 Task: Create a due date automation trigger when advanced on, on the monday before a card is due add dates with a due date at 11:00 AM.
Action: Mouse moved to (788, 323)
Screenshot: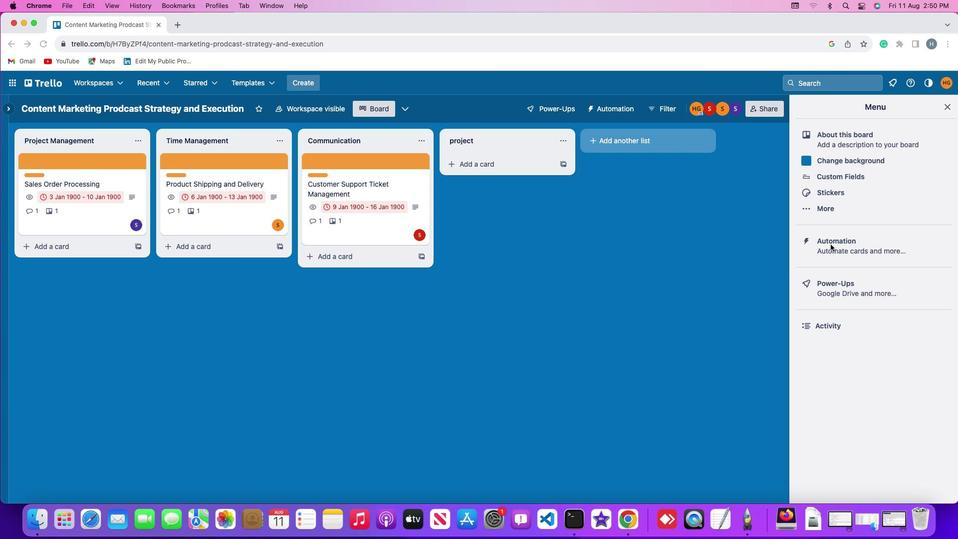 
Action: Mouse pressed left at (788, 323)
Screenshot: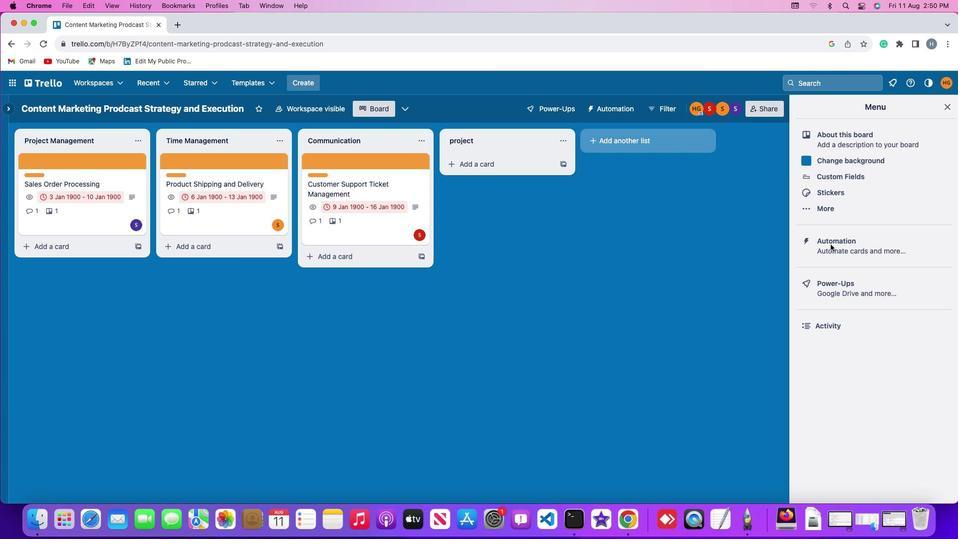 
Action: Mouse pressed left at (788, 323)
Screenshot: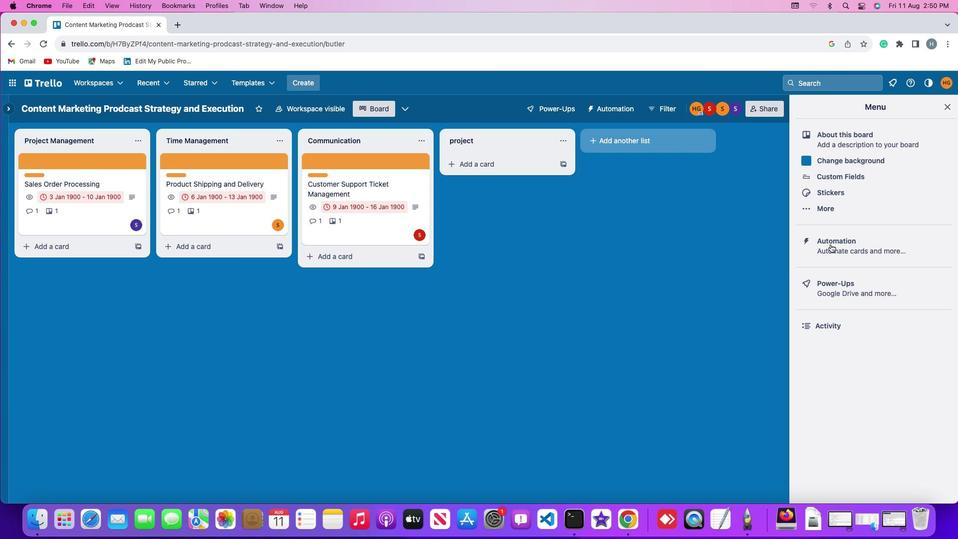 
Action: Mouse moved to (83, 319)
Screenshot: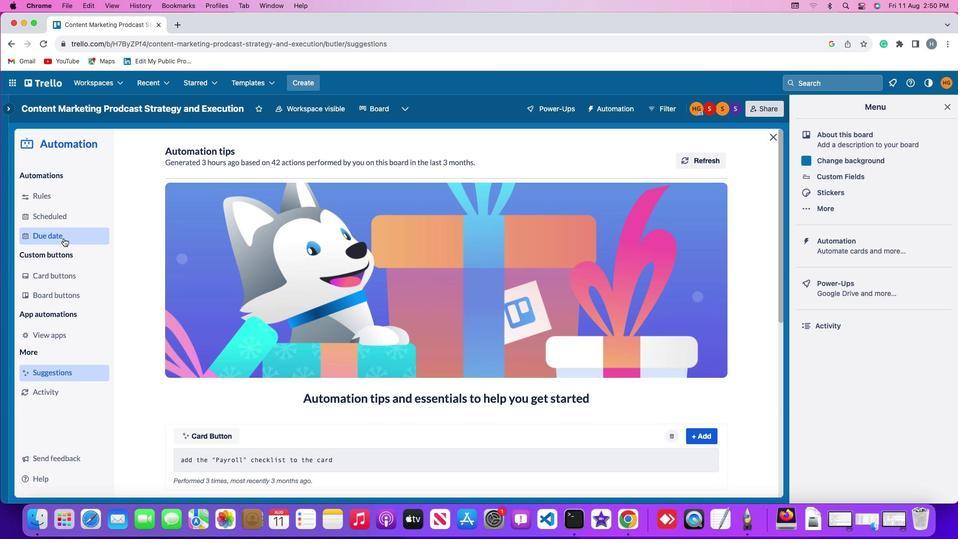 
Action: Mouse pressed left at (83, 319)
Screenshot: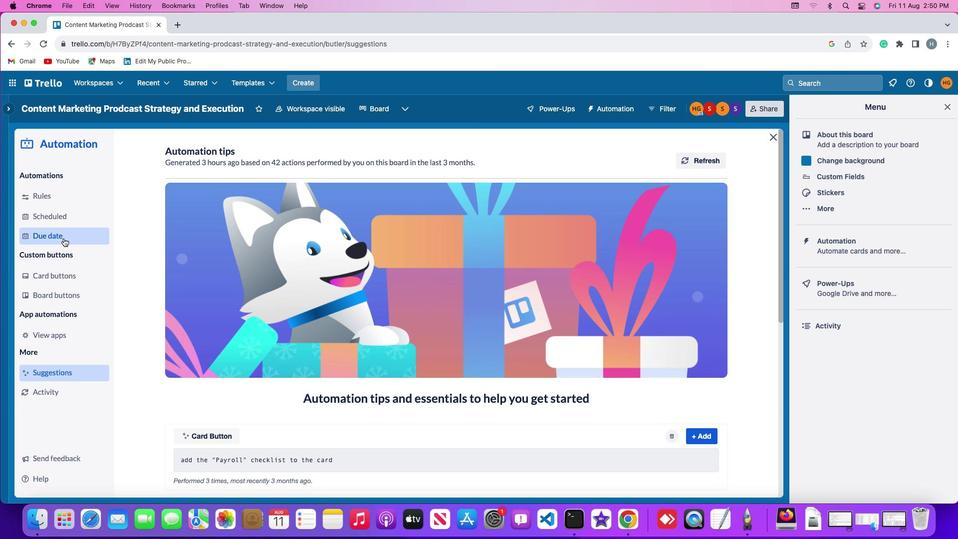 
Action: Mouse moved to (643, 274)
Screenshot: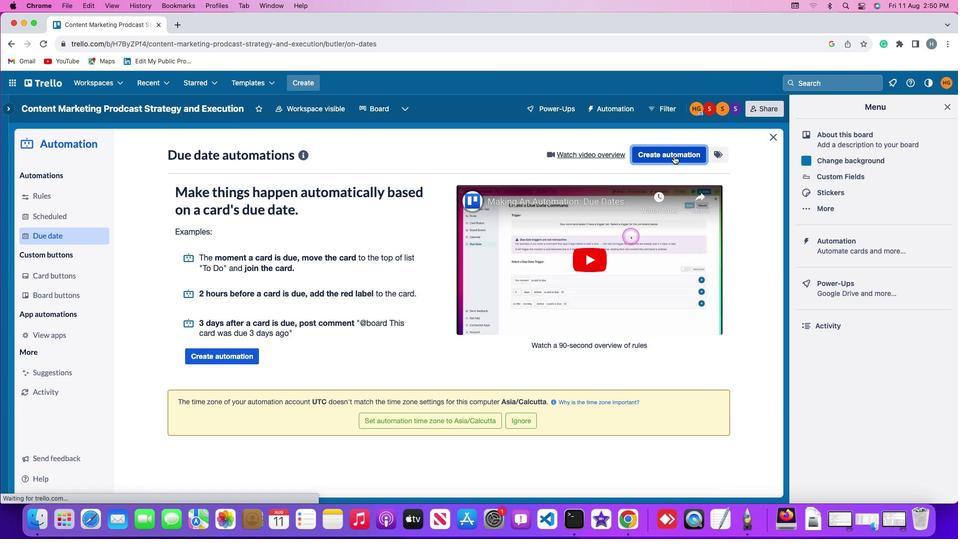 
Action: Mouse pressed left at (643, 274)
Screenshot: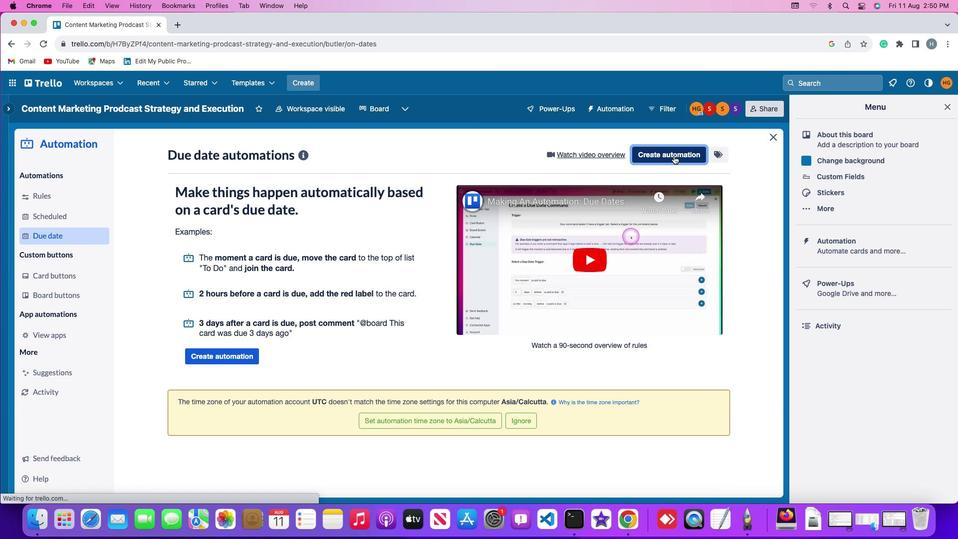 
Action: Mouse moved to (207, 326)
Screenshot: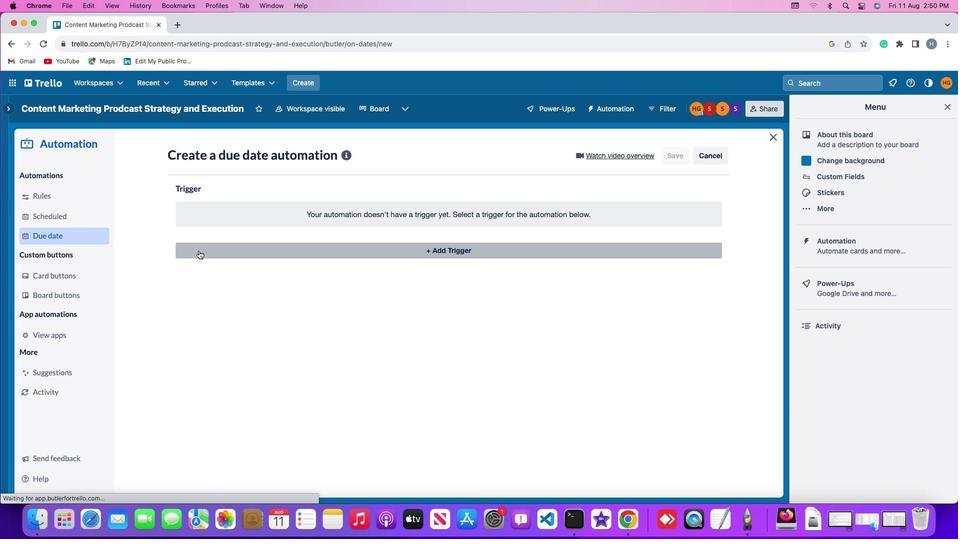 
Action: Mouse pressed left at (207, 326)
Screenshot: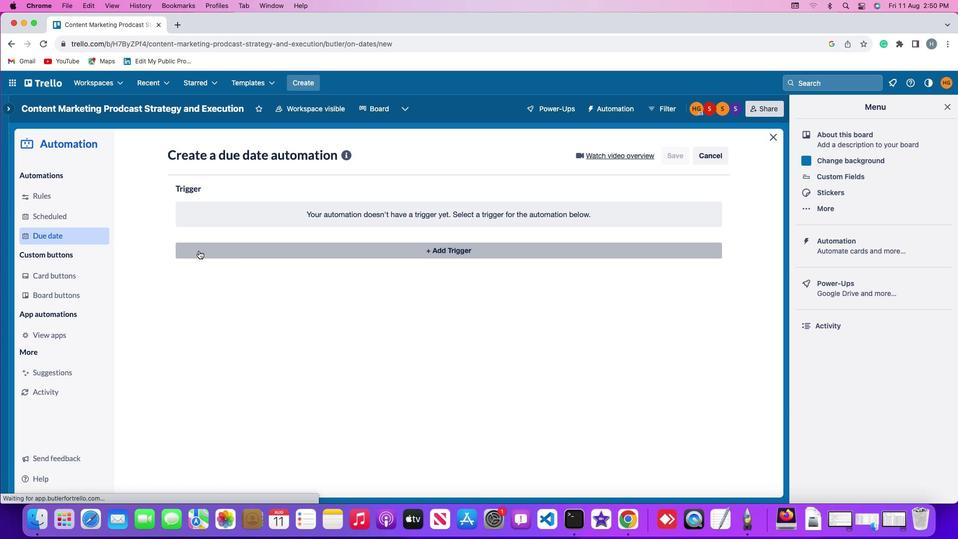 
Action: Mouse moved to (226, 427)
Screenshot: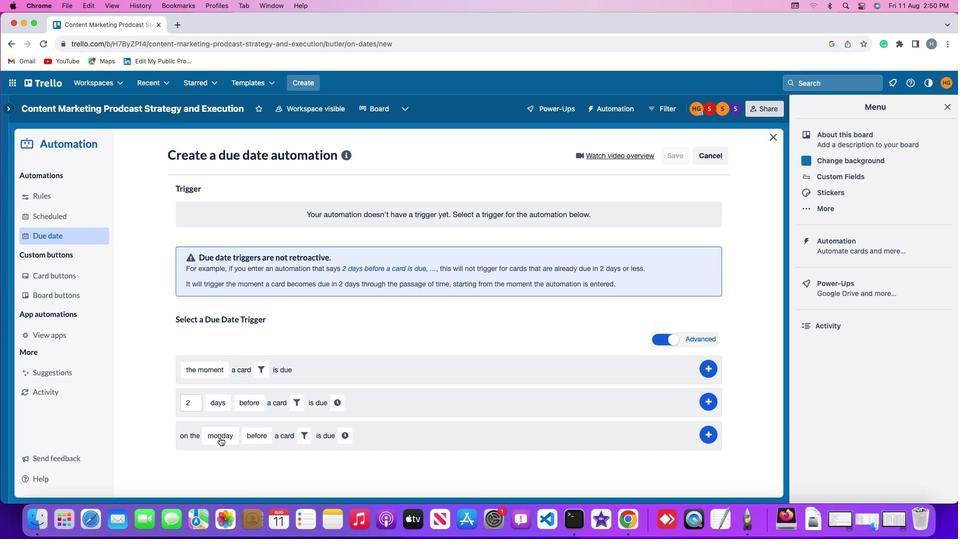 
Action: Mouse pressed left at (226, 427)
Screenshot: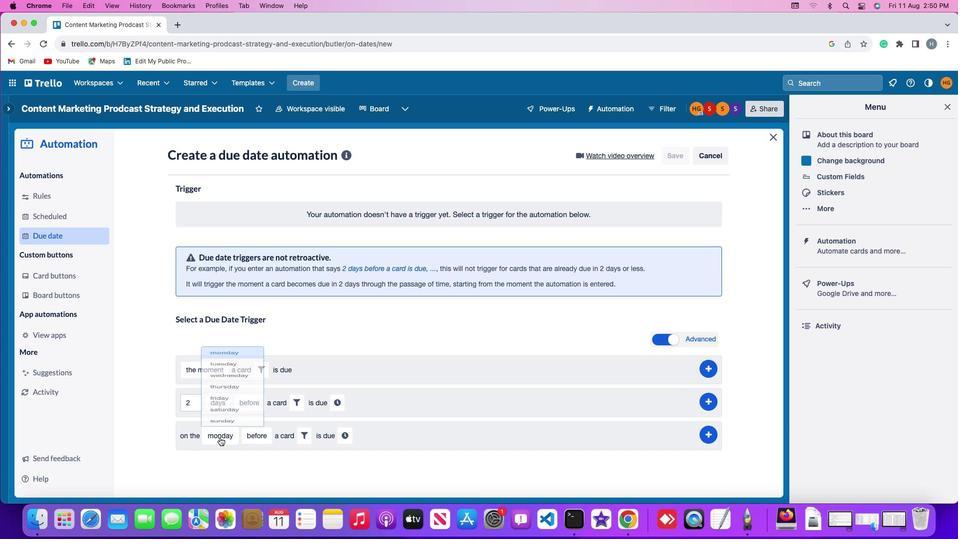 
Action: Mouse moved to (241, 351)
Screenshot: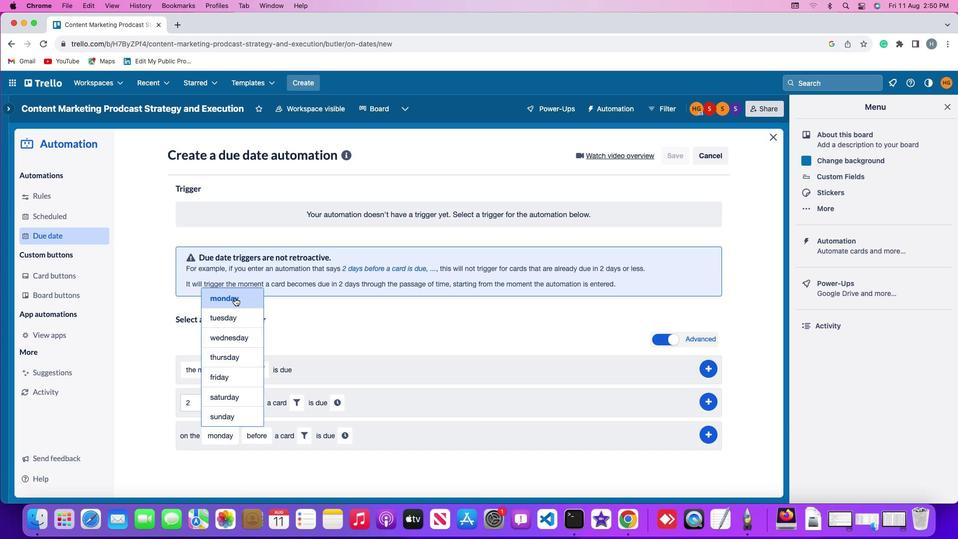 
Action: Mouse pressed left at (241, 351)
Screenshot: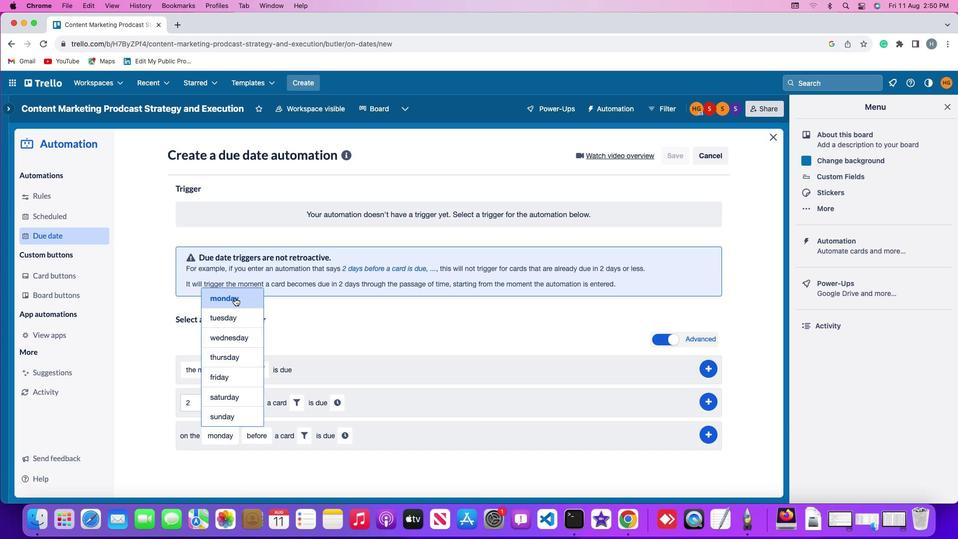 
Action: Mouse moved to (259, 427)
Screenshot: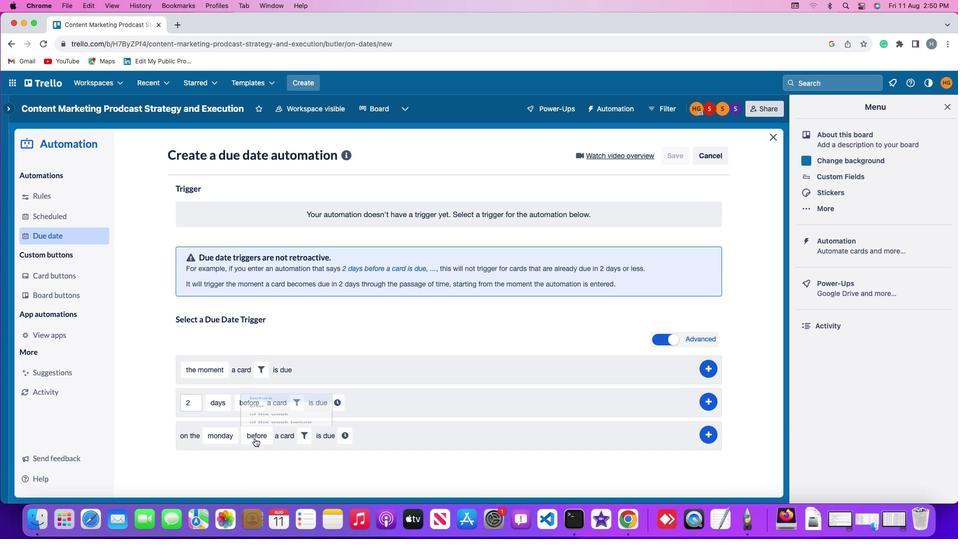 
Action: Mouse pressed left at (259, 427)
Screenshot: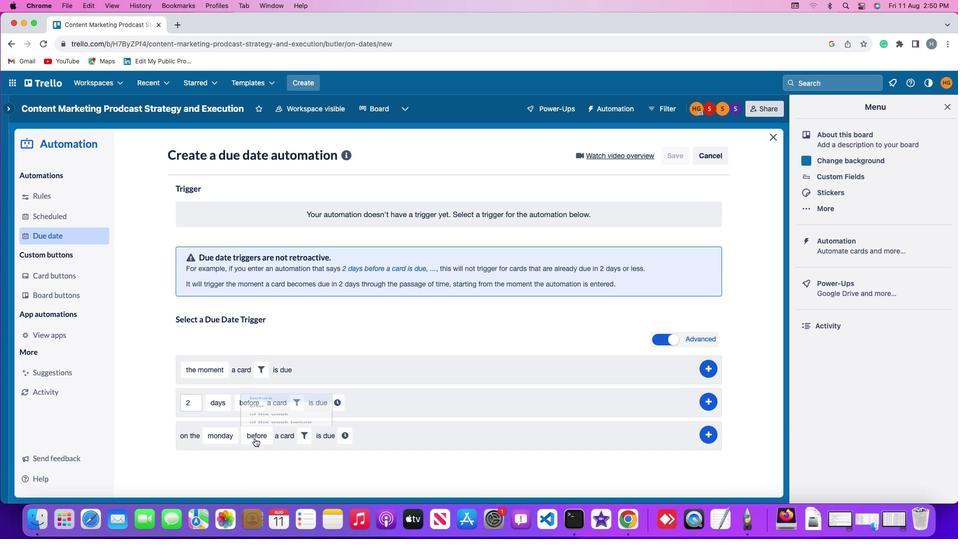 
Action: Mouse moved to (271, 381)
Screenshot: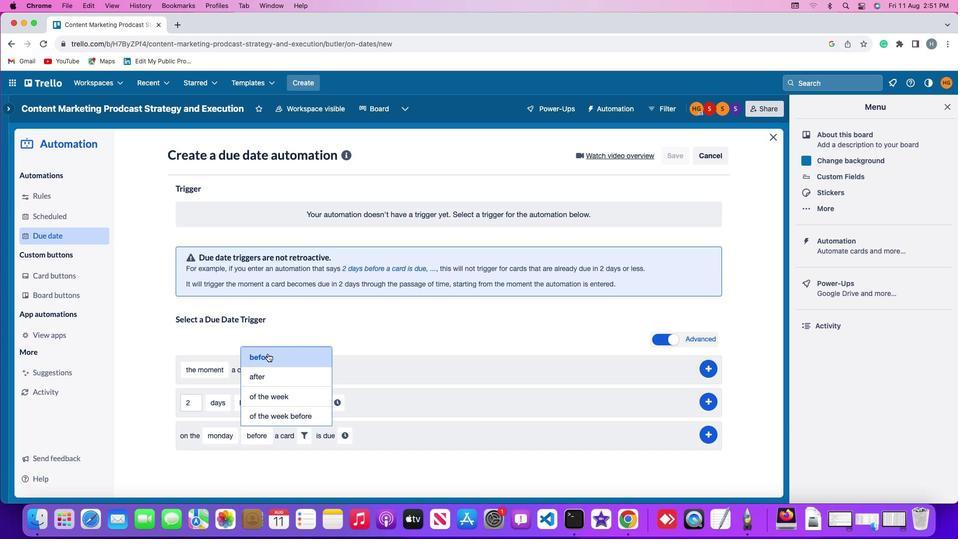 
Action: Mouse pressed left at (271, 381)
Screenshot: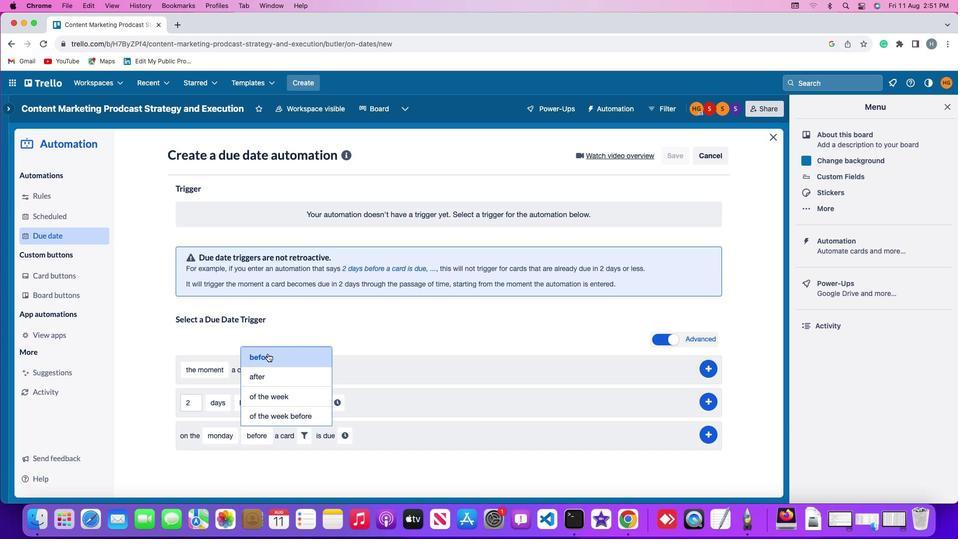 
Action: Mouse moved to (303, 427)
Screenshot: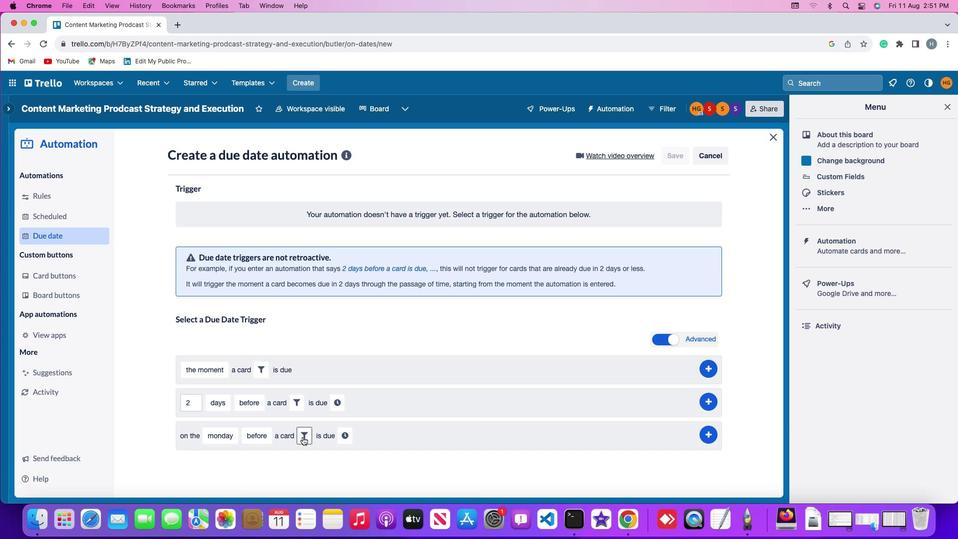 
Action: Mouse pressed left at (303, 427)
Screenshot: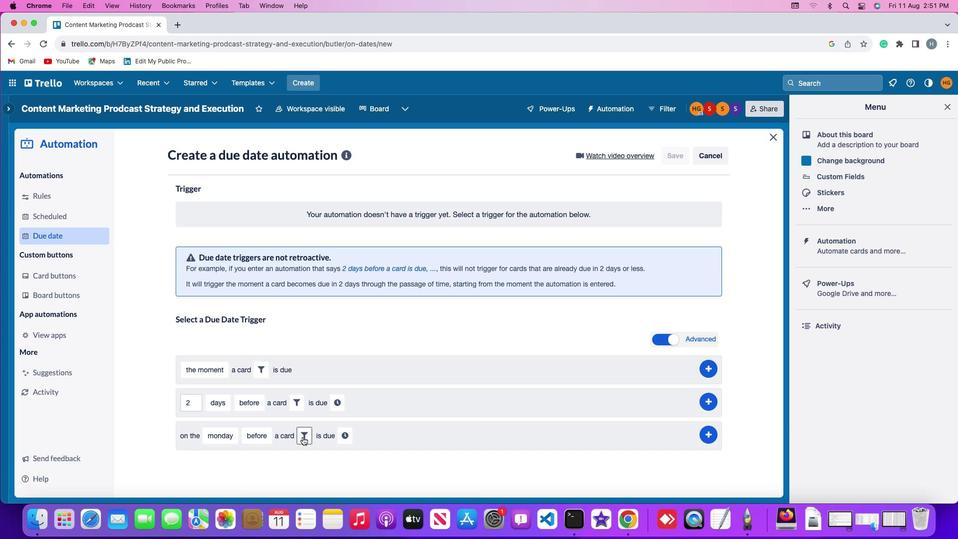 
Action: Mouse moved to (282, 437)
Screenshot: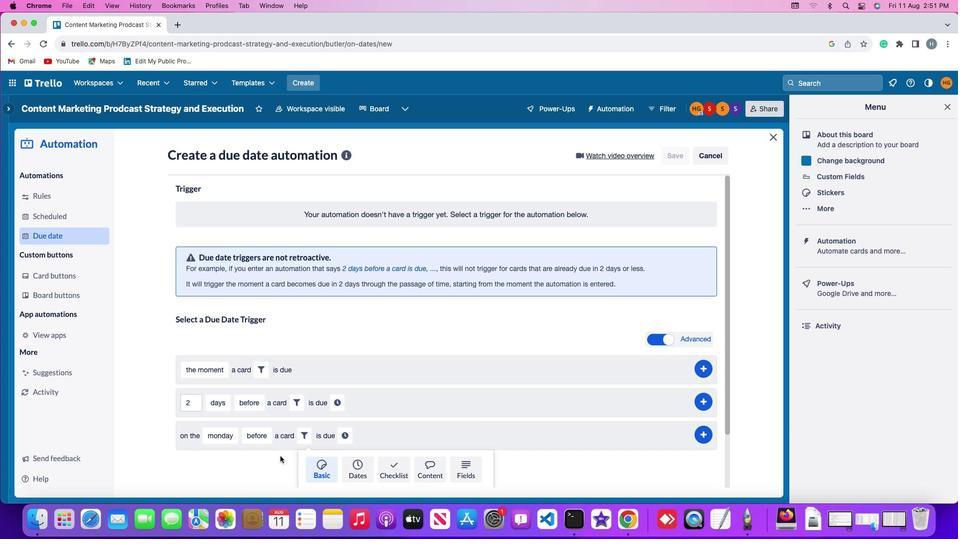 
Action: Mouse scrolled (282, 437) with delta (25, 190)
Screenshot: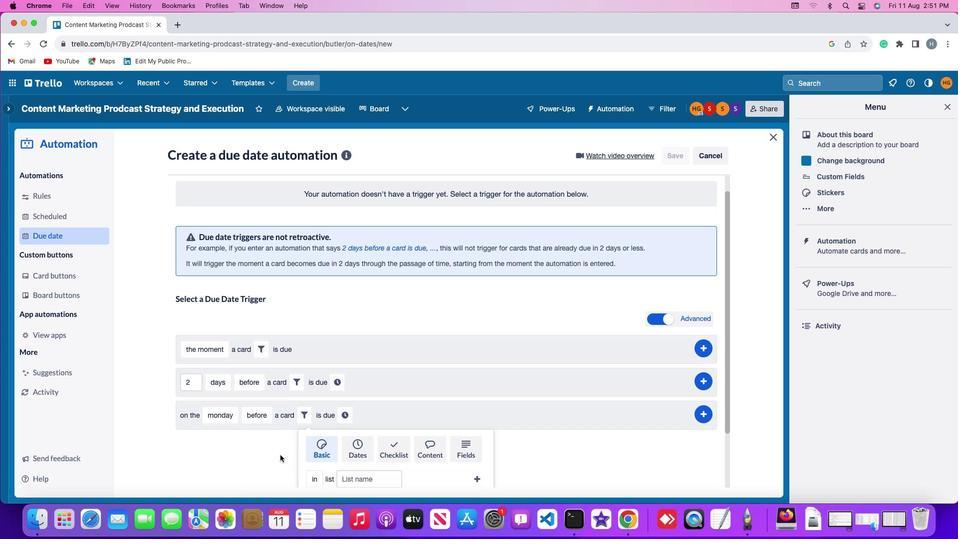 
Action: Mouse scrolled (282, 437) with delta (25, 190)
Screenshot: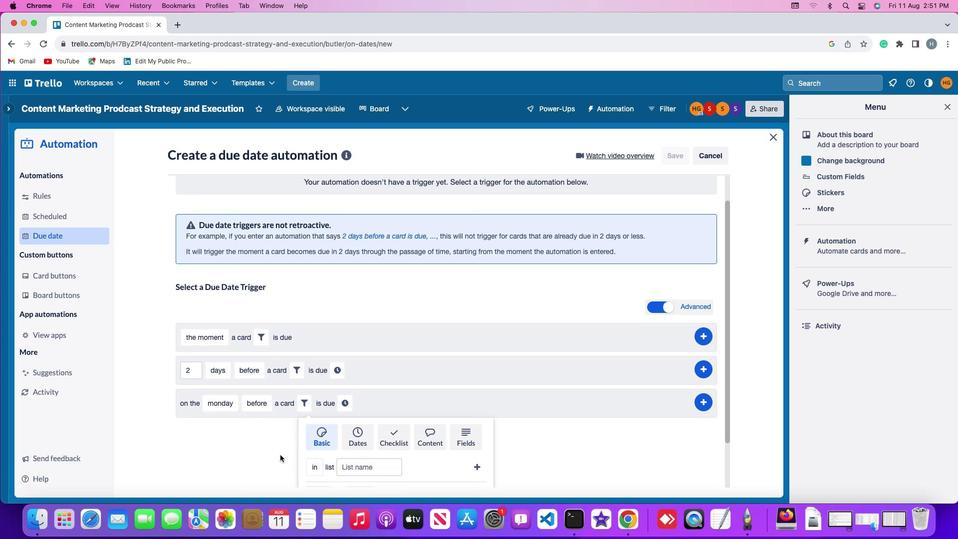 
Action: Mouse scrolled (282, 437) with delta (25, 189)
Screenshot: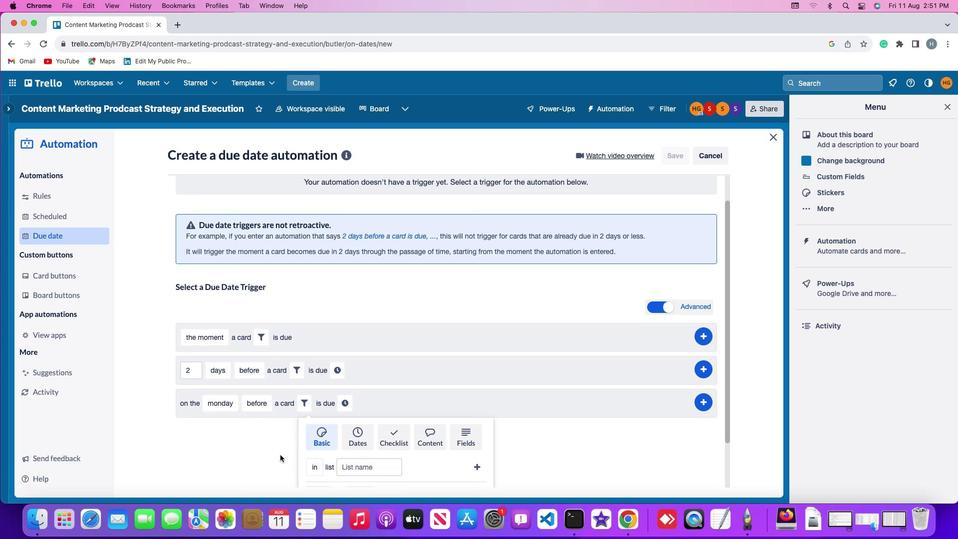 
Action: Mouse scrolled (282, 437) with delta (25, 189)
Screenshot: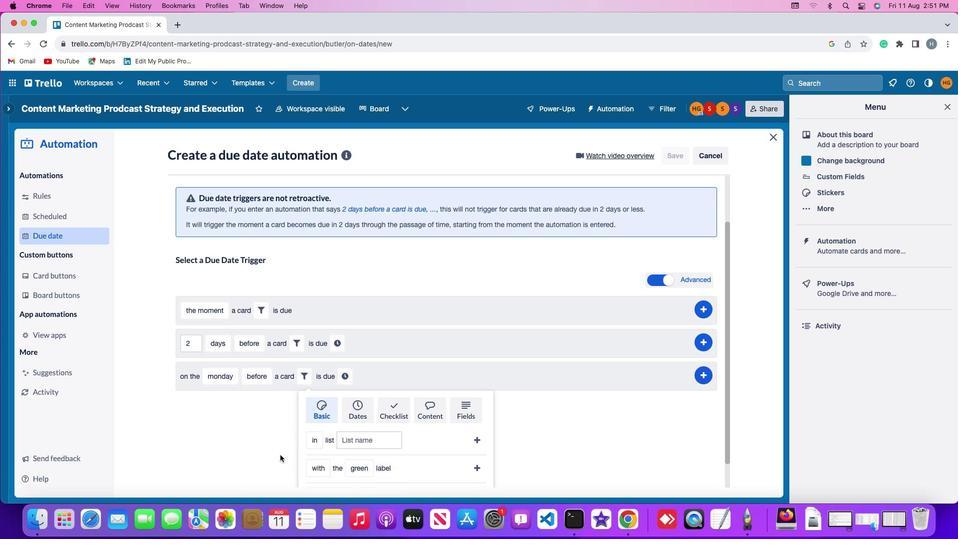 
Action: Mouse moved to (282, 437)
Screenshot: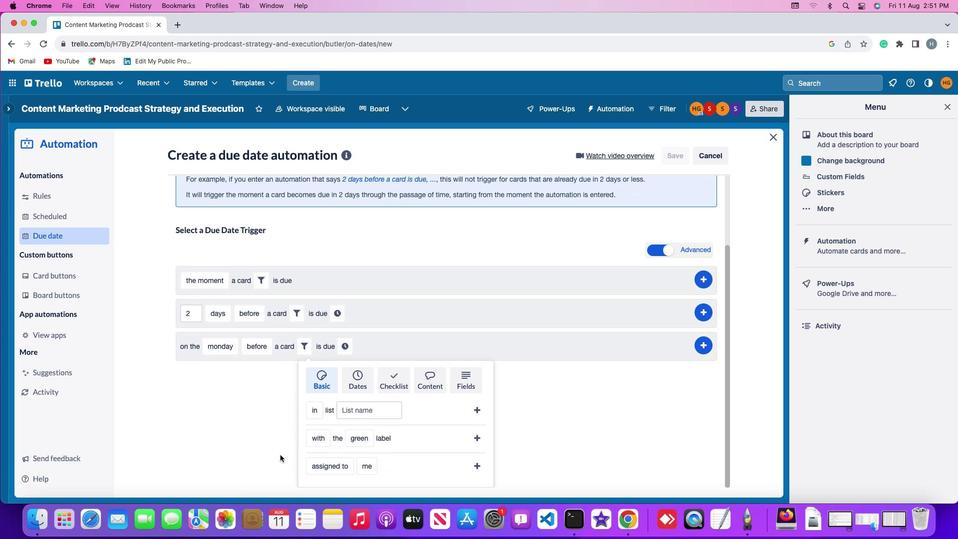 
Action: Mouse scrolled (282, 437) with delta (25, 190)
Screenshot: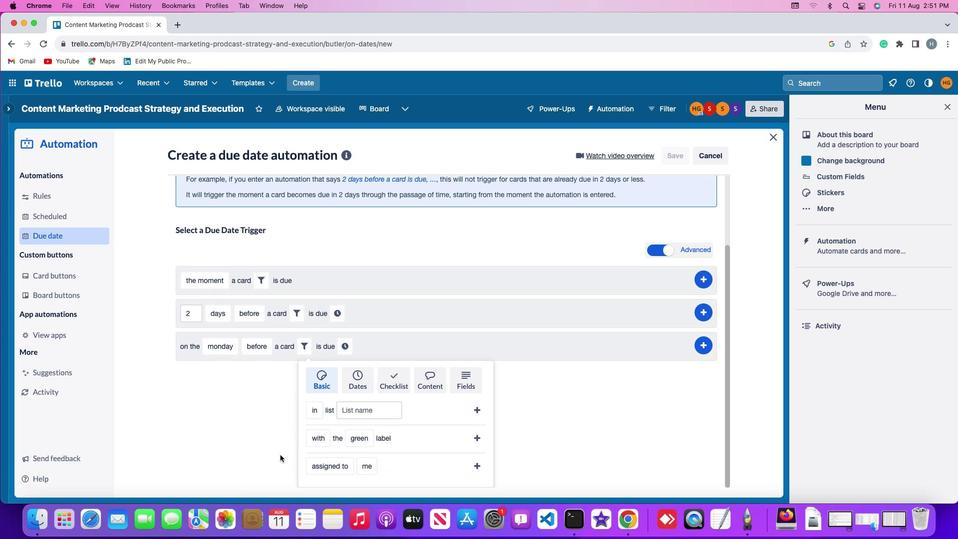 
Action: Mouse scrolled (282, 437) with delta (25, 190)
Screenshot: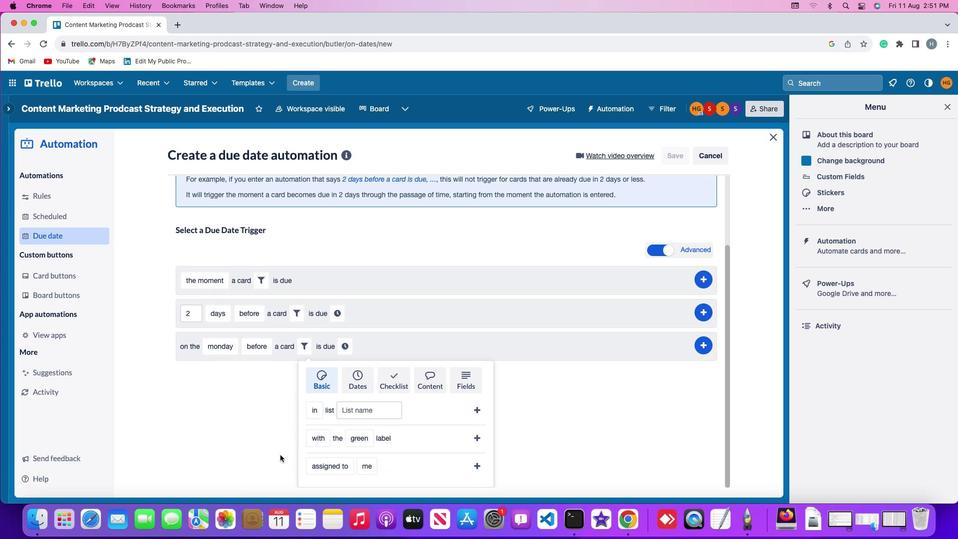 
Action: Mouse moved to (282, 437)
Screenshot: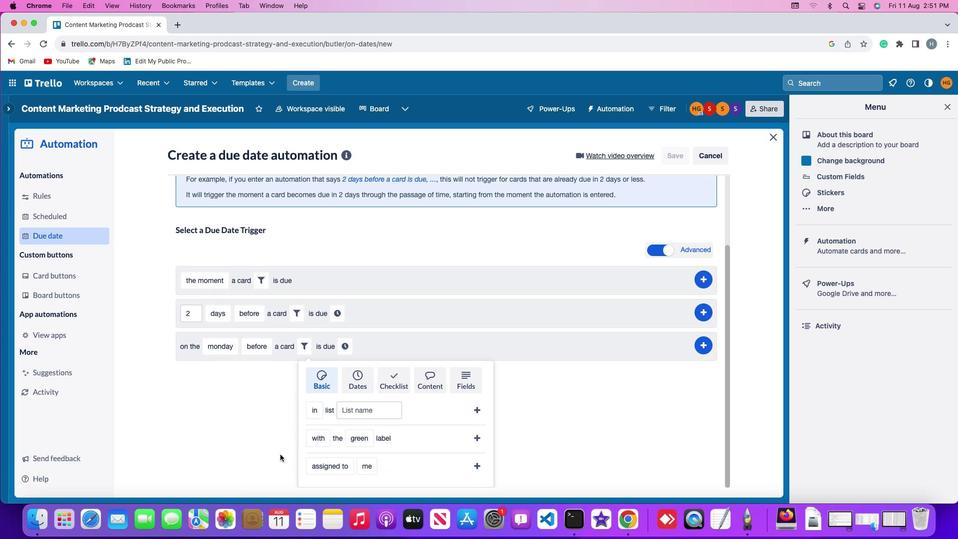 
Action: Mouse scrolled (282, 437) with delta (25, 189)
Screenshot: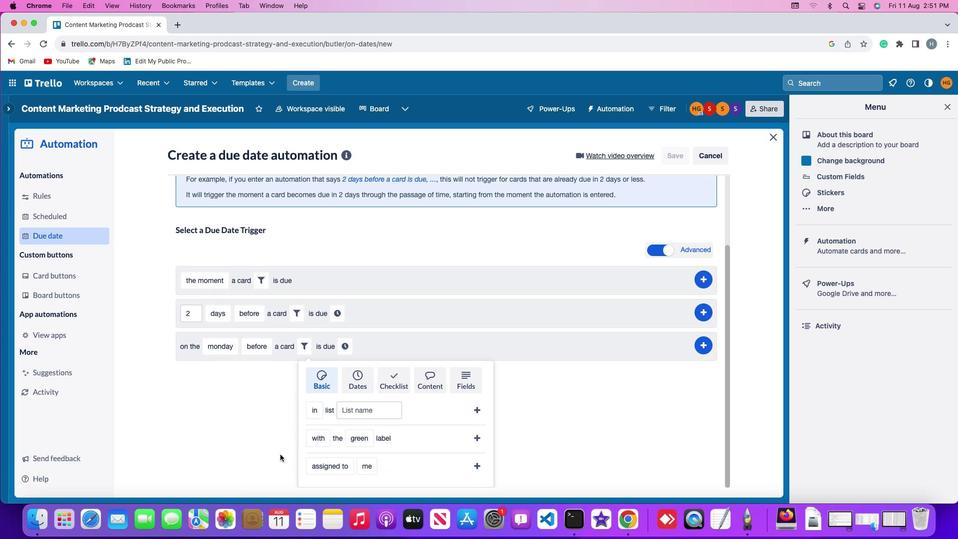 
Action: Mouse scrolled (282, 437) with delta (25, 189)
Screenshot: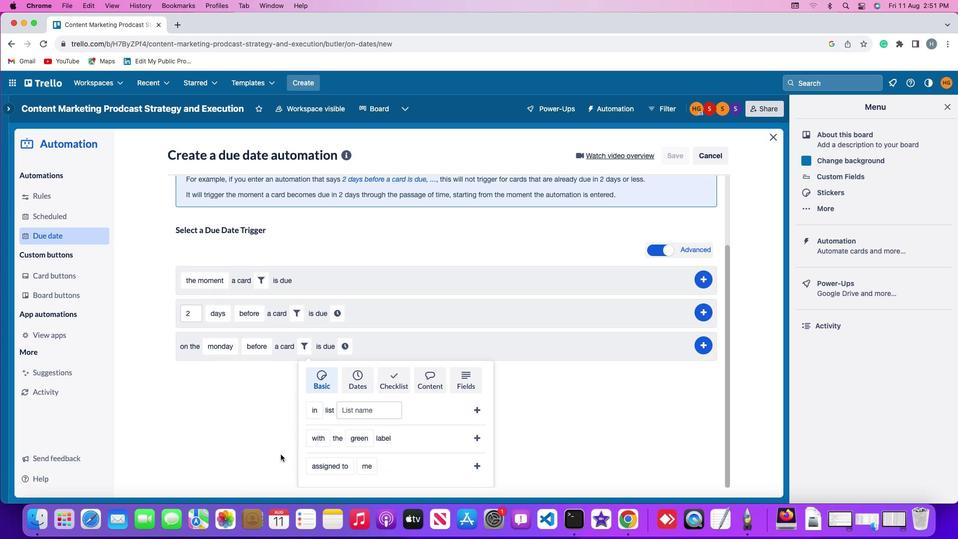 
Action: Mouse moved to (353, 397)
Screenshot: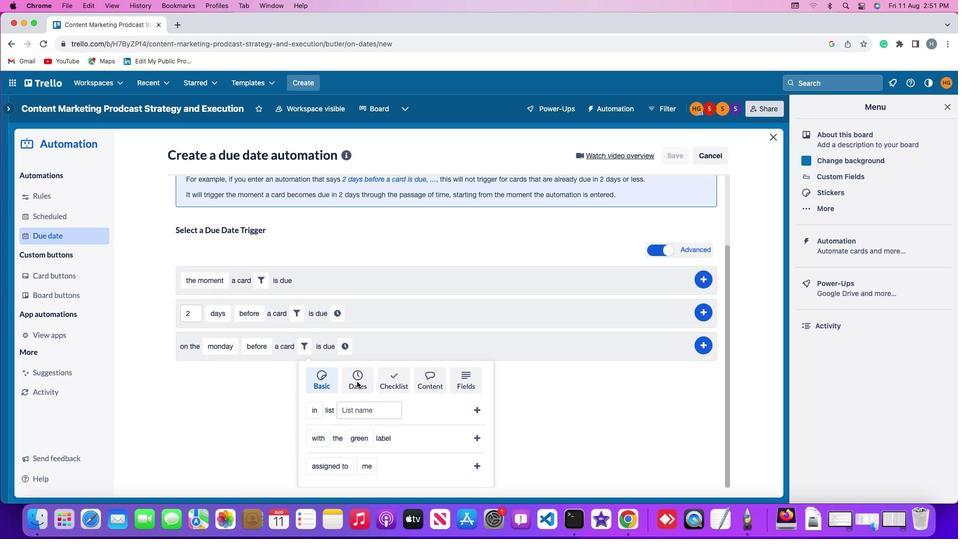 
Action: Mouse pressed left at (353, 397)
Screenshot: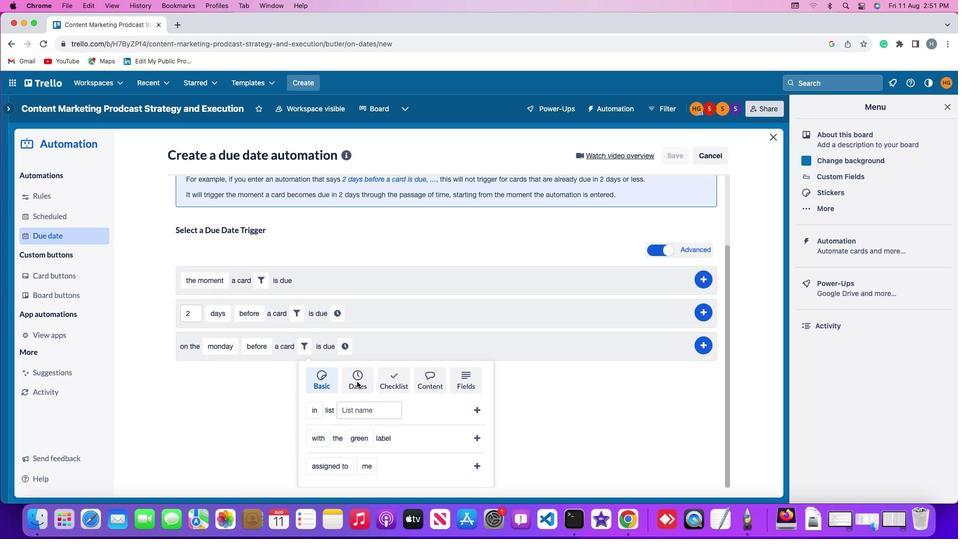 
Action: Mouse moved to (316, 410)
Screenshot: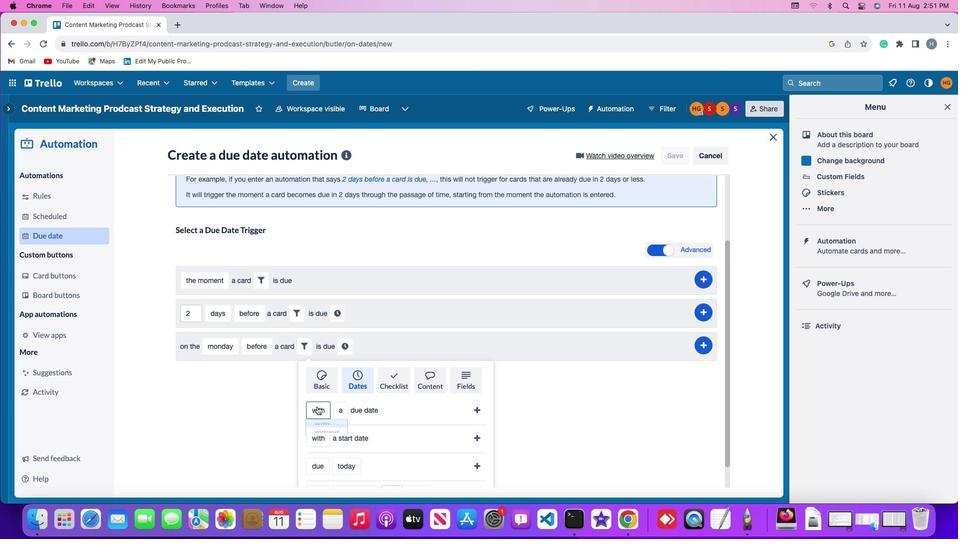 
Action: Mouse pressed left at (316, 410)
Screenshot: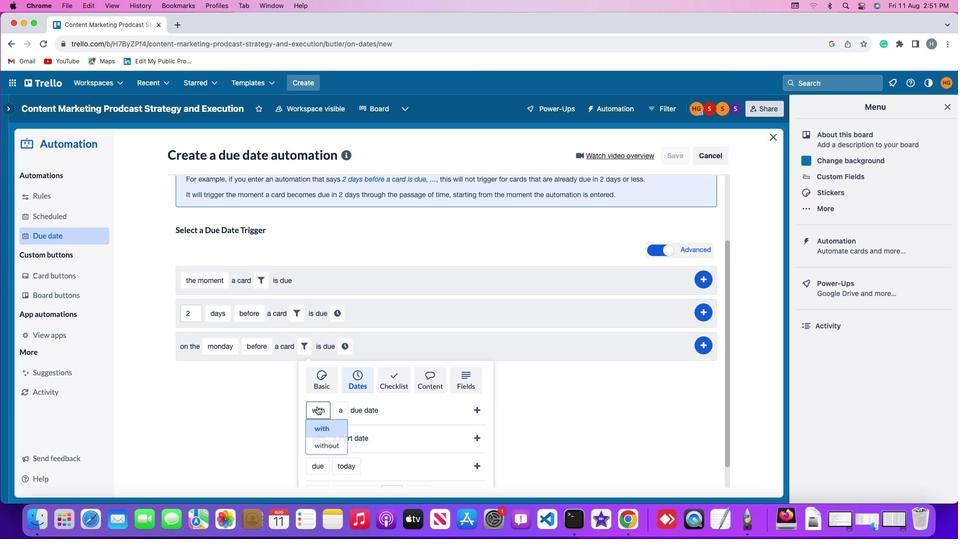 
Action: Mouse moved to (321, 422)
Screenshot: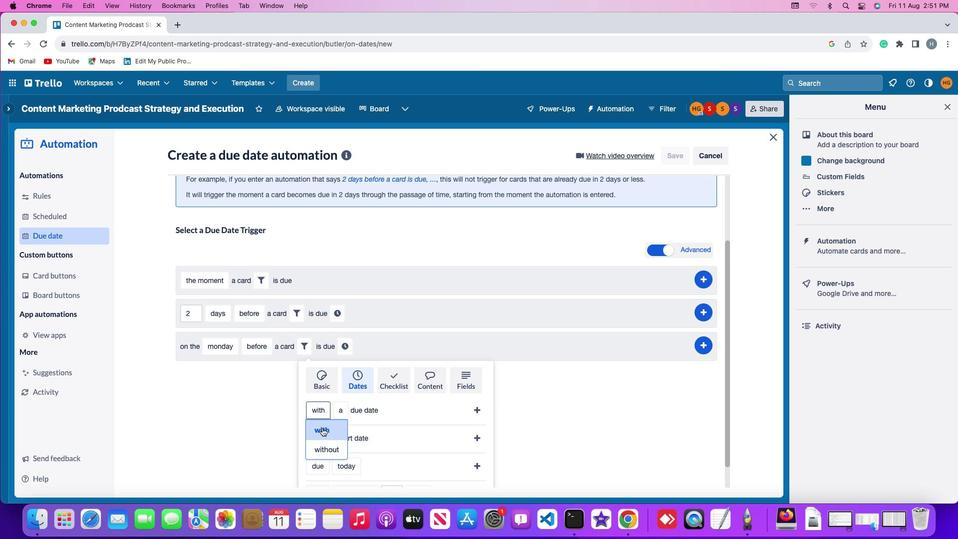 
Action: Mouse pressed left at (321, 422)
Screenshot: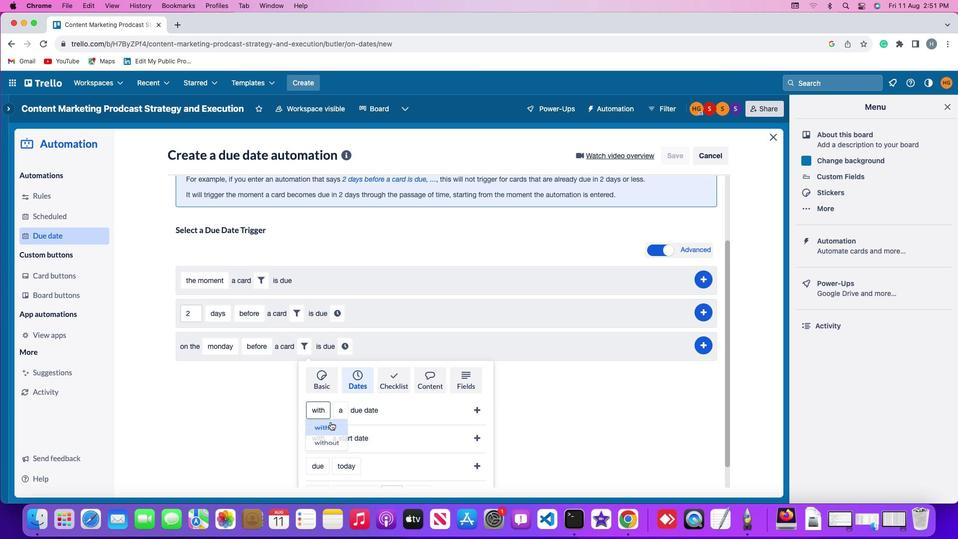 
Action: Mouse moved to (338, 411)
Screenshot: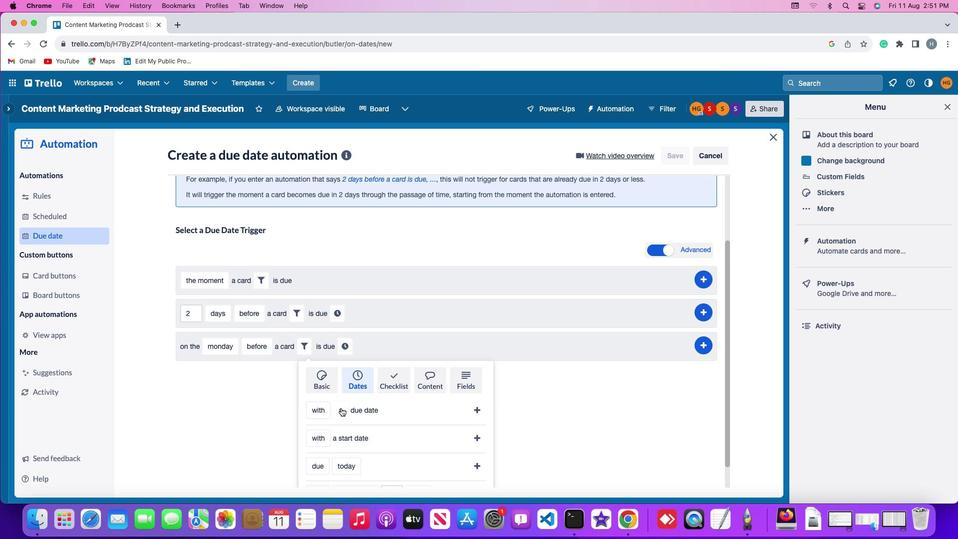 
Action: Mouse pressed left at (338, 411)
Screenshot: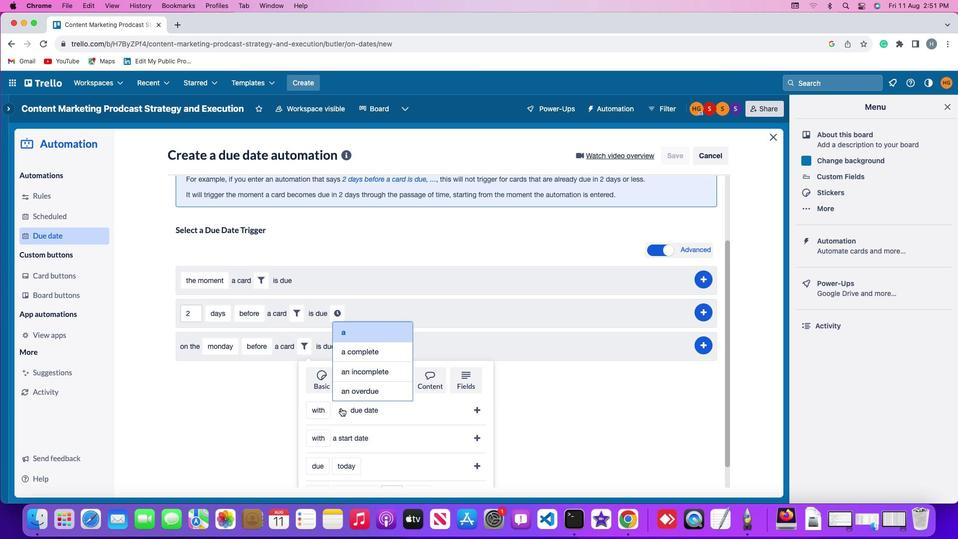 
Action: Mouse moved to (356, 370)
Screenshot: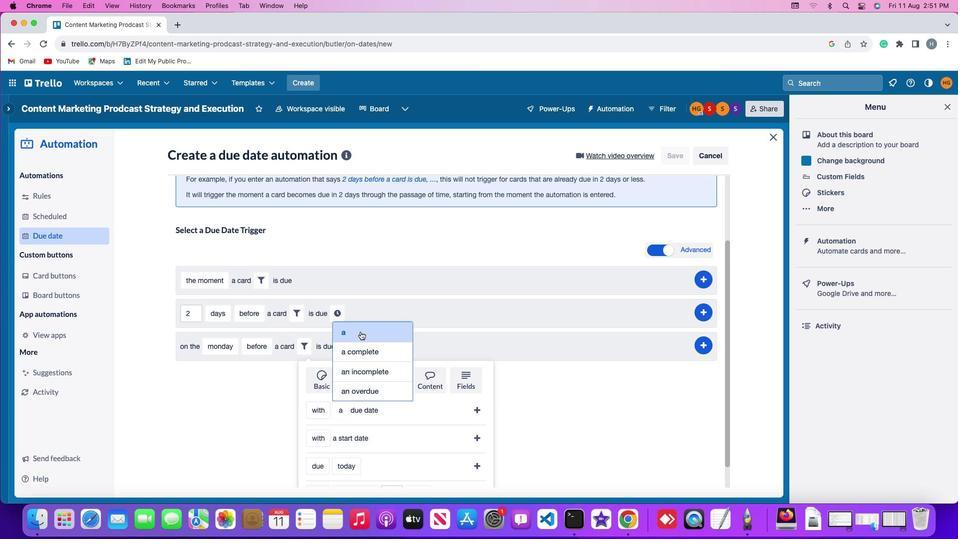 
Action: Mouse pressed left at (356, 370)
Screenshot: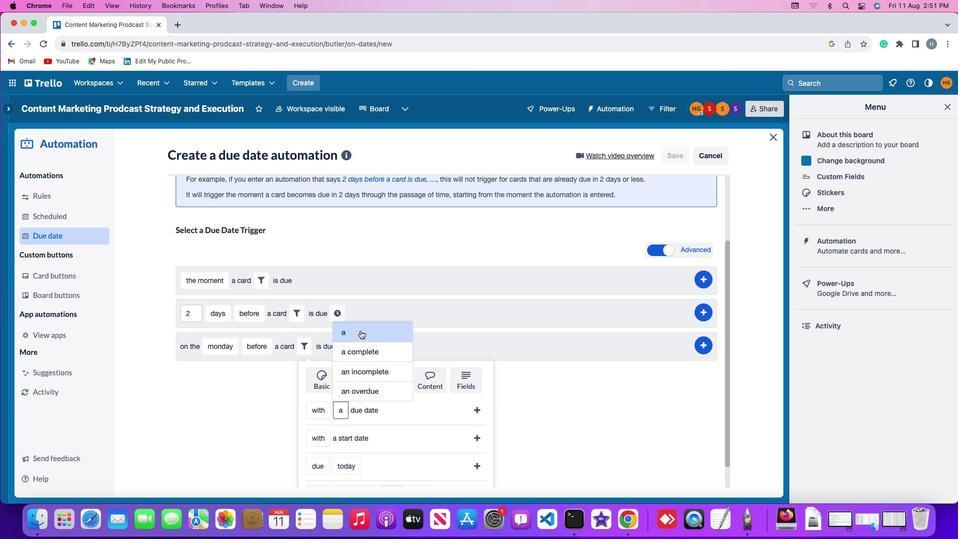 
Action: Mouse moved to (465, 411)
Screenshot: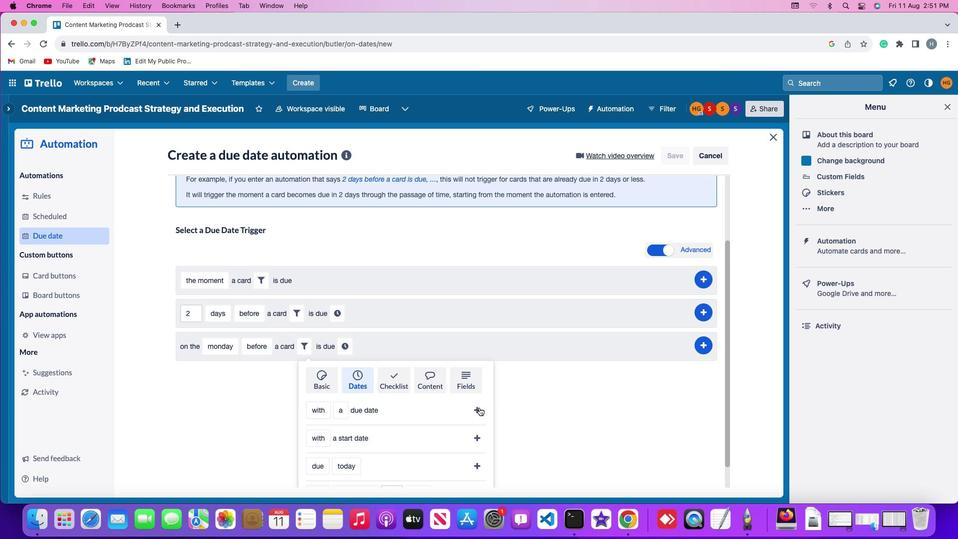 
Action: Mouse pressed left at (465, 411)
Screenshot: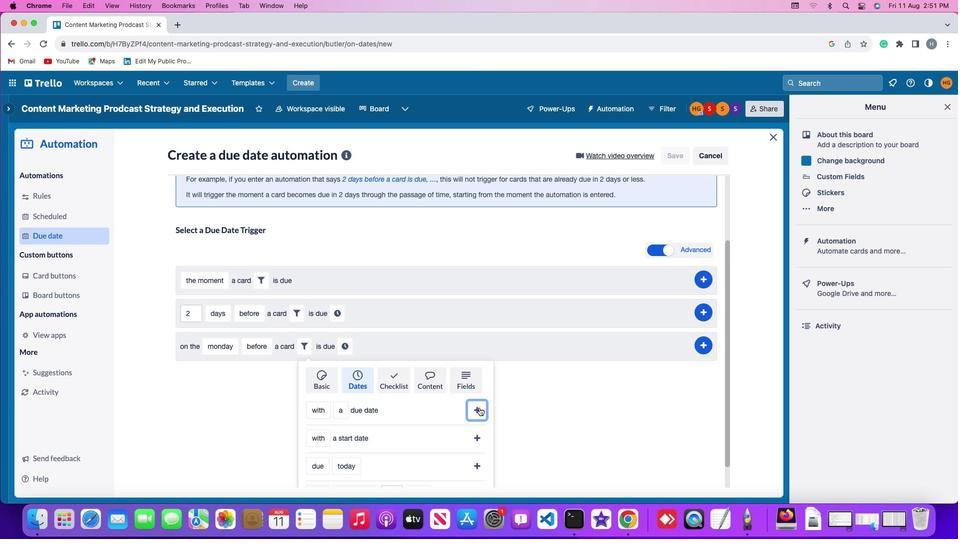 
Action: Mouse moved to (409, 422)
Screenshot: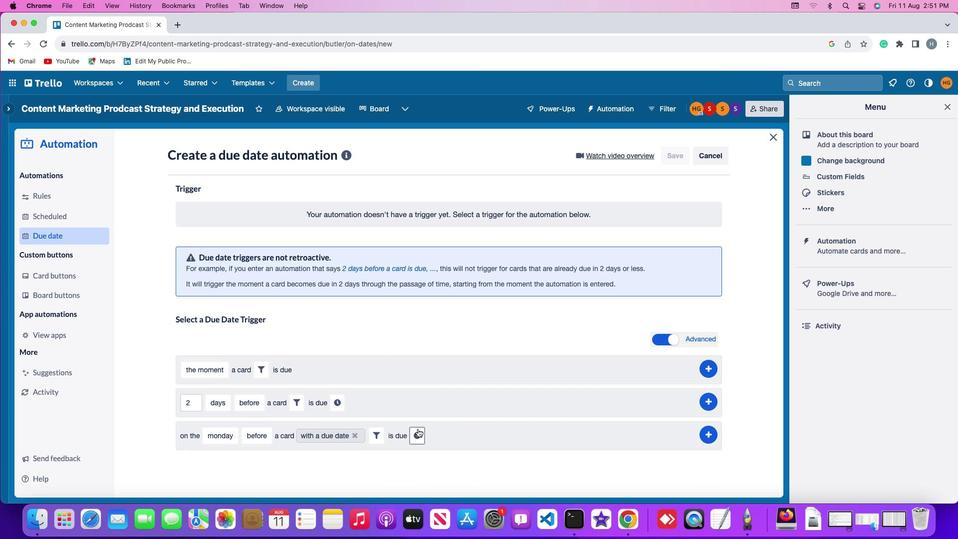 
Action: Mouse pressed left at (409, 422)
Screenshot: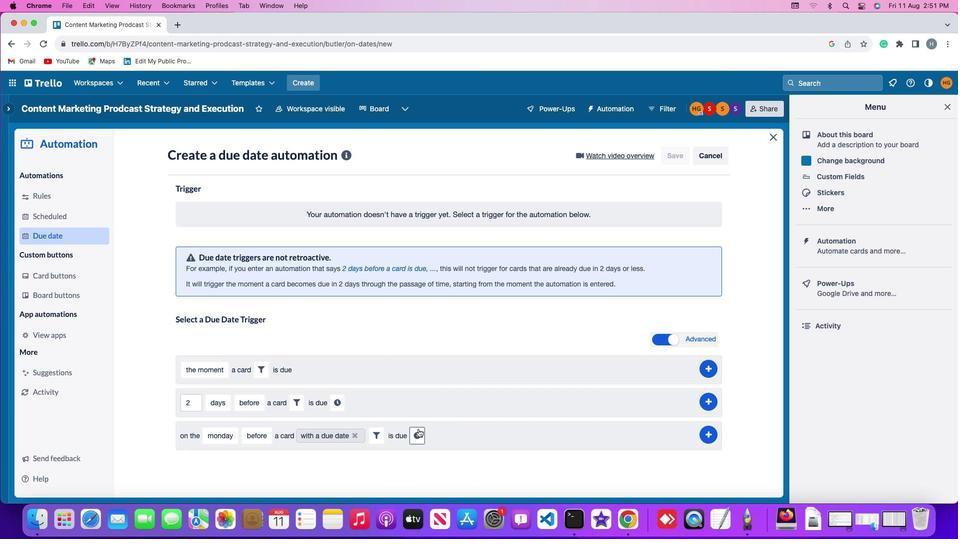 
Action: Mouse moved to (428, 425)
Screenshot: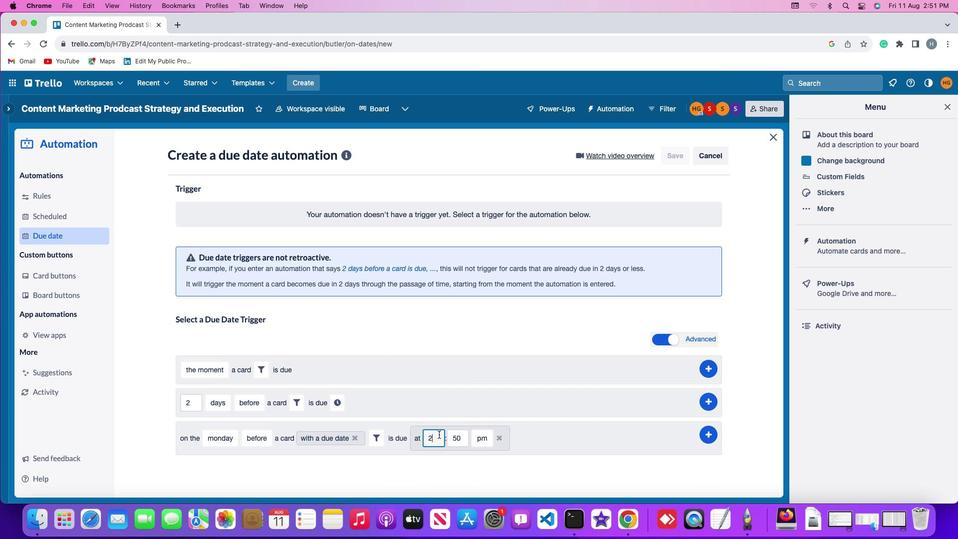 
Action: Mouse pressed left at (428, 425)
Screenshot: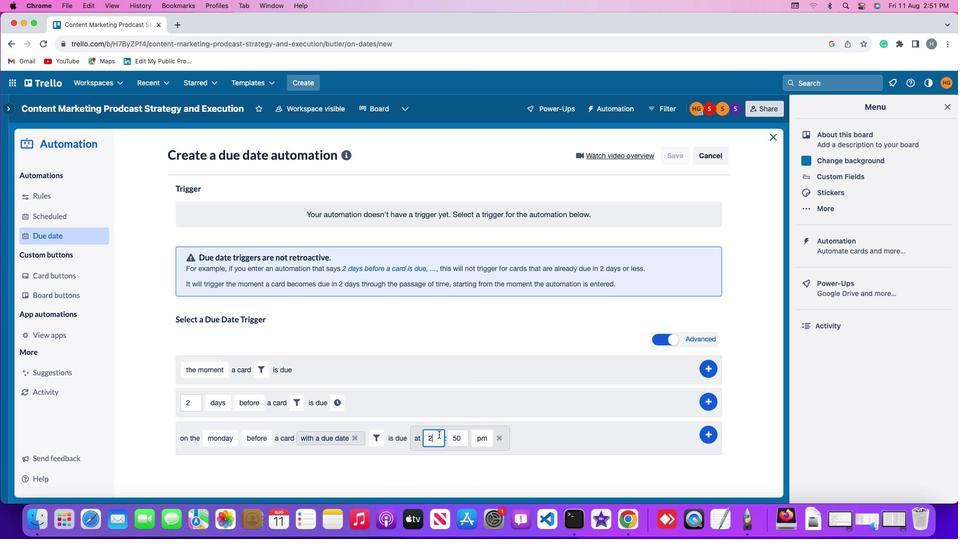 
Action: Mouse moved to (428, 425)
Screenshot: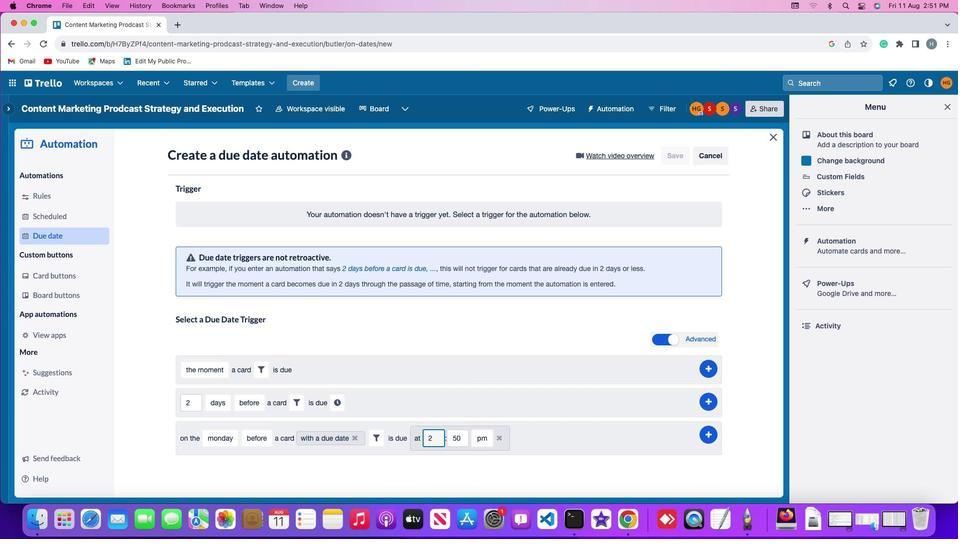 
Action: Key pressed Key.backspace'1''1'
Screenshot: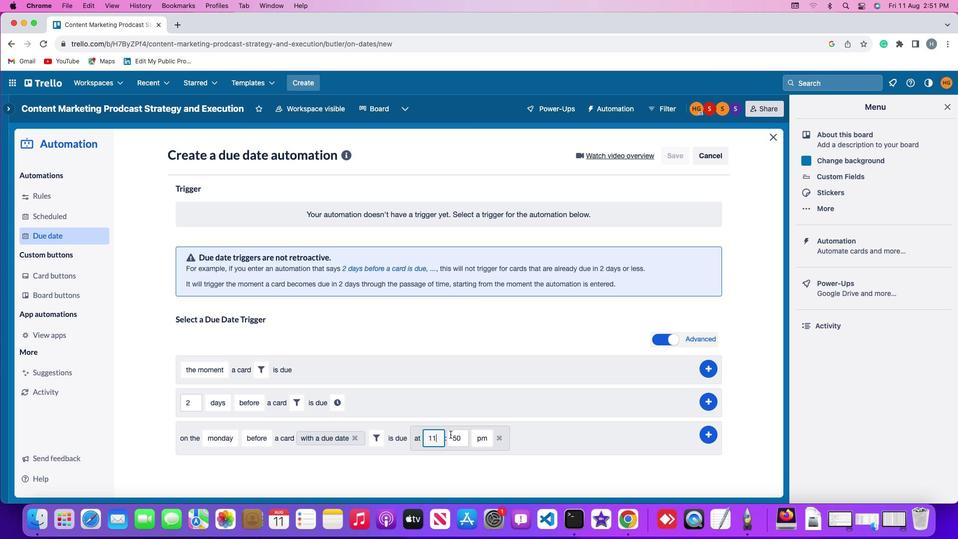 
Action: Mouse moved to (449, 427)
Screenshot: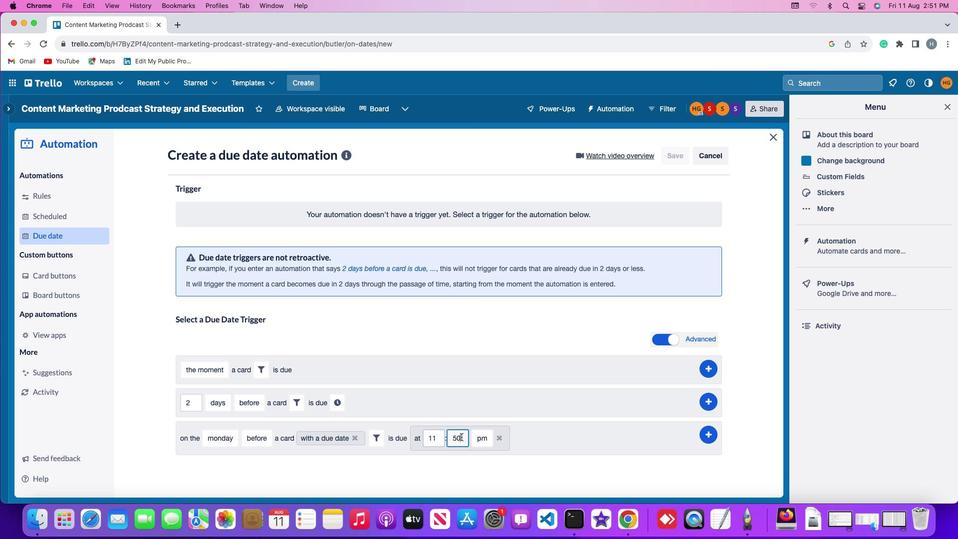 
Action: Mouse pressed left at (449, 427)
Screenshot: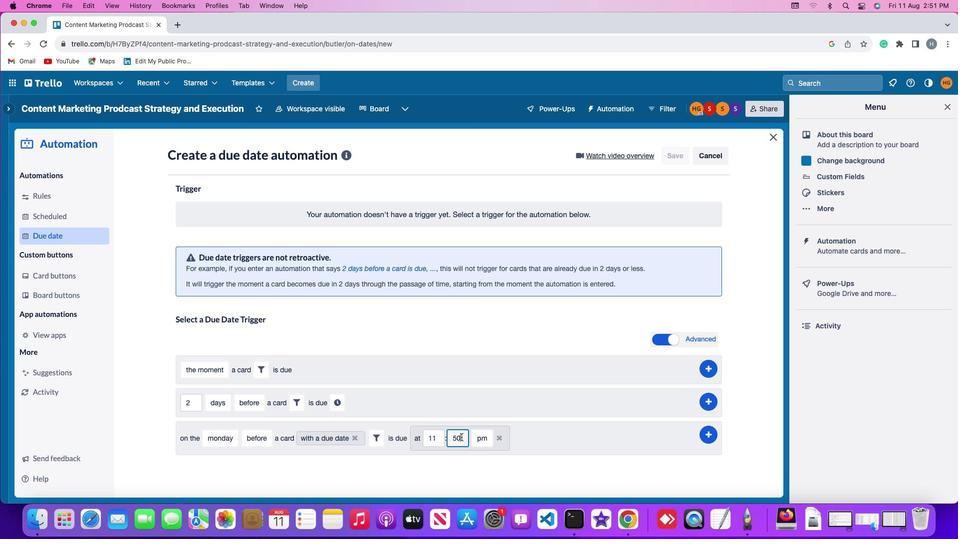 
Action: Key pressed Key.backspaceKey.backspace'0'
Screenshot: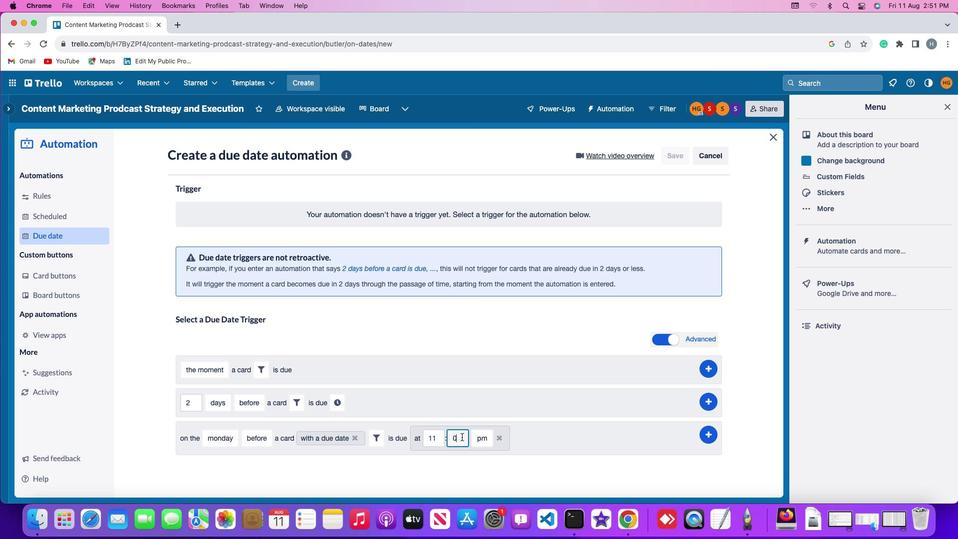 
Action: Mouse moved to (449, 427)
Screenshot: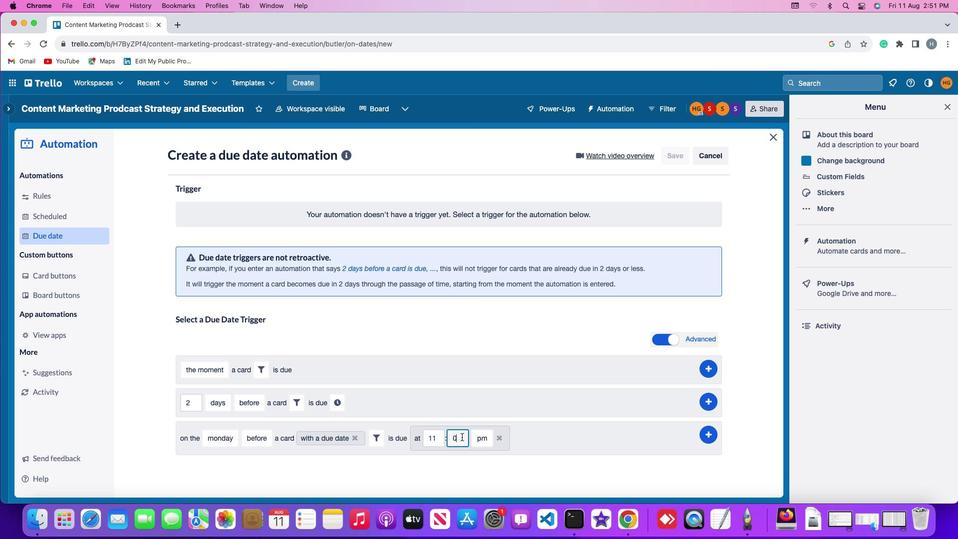 
Action: Key pressed '0'
Screenshot: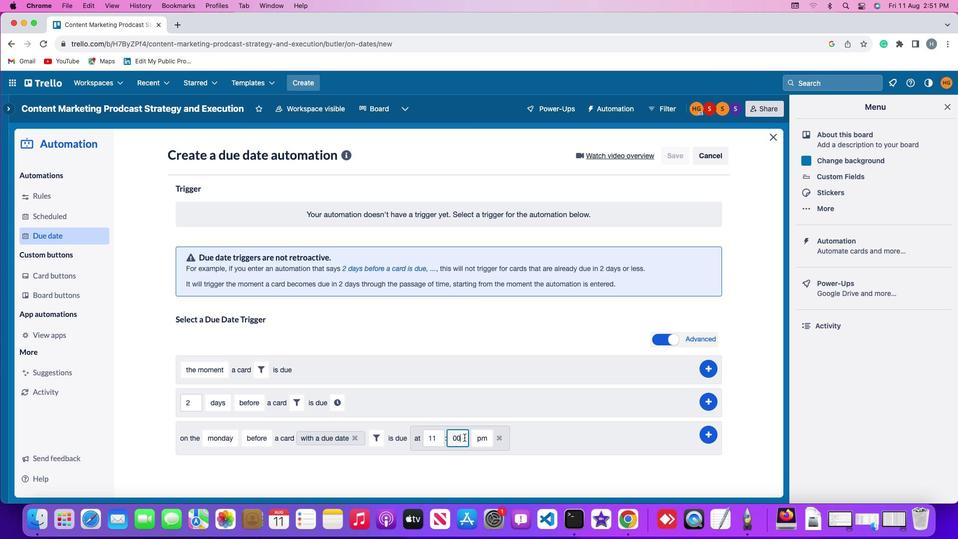 
Action: Mouse moved to (462, 427)
Screenshot: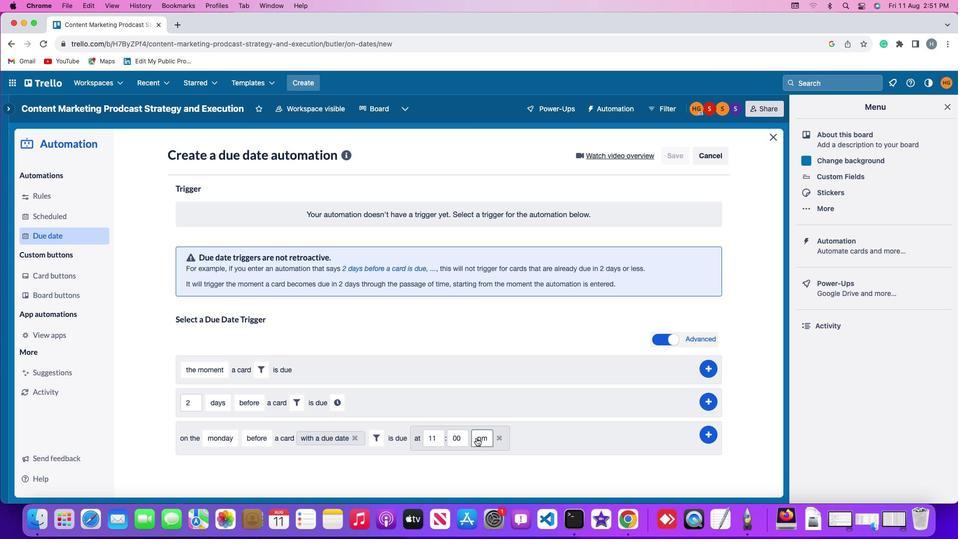 
Action: Mouse pressed left at (462, 427)
Screenshot: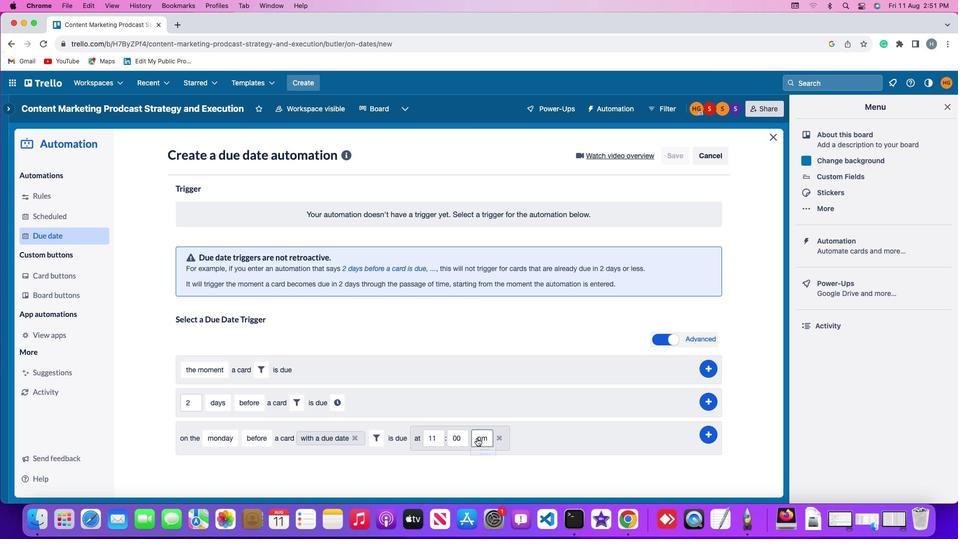 
Action: Mouse moved to (468, 438)
Screenshot: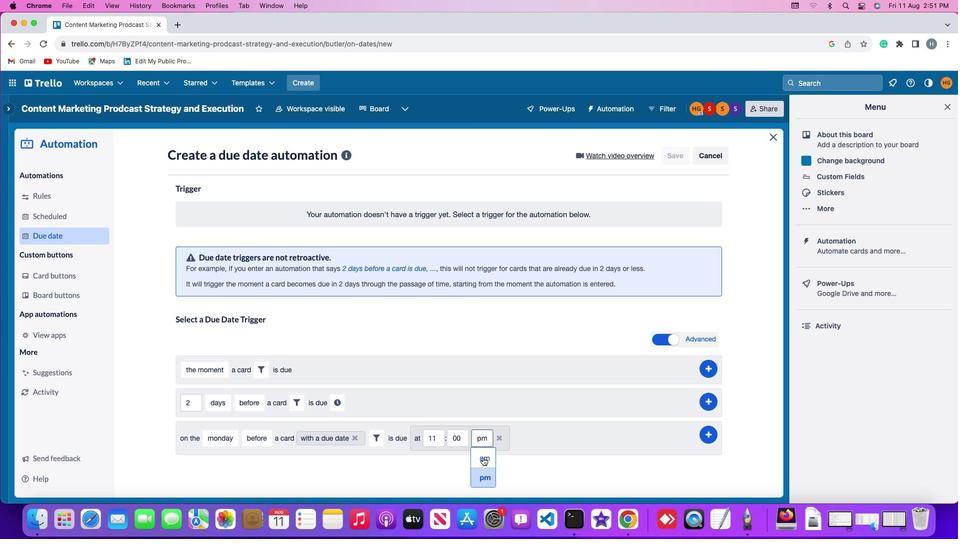 
Action: Mouse pressed left at (468, 438)
Screenshot: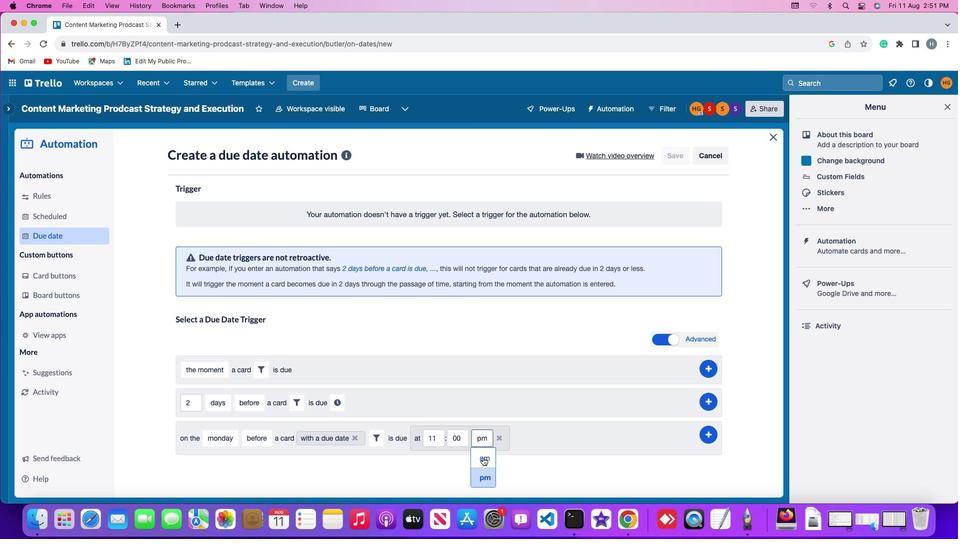 
Action: Mouse moved to (678, 425)
Screenshot: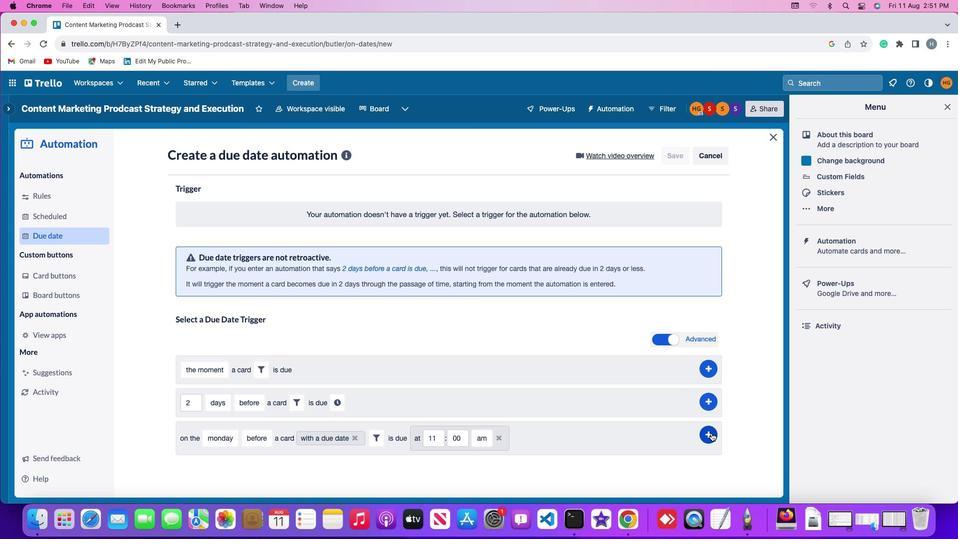 
Action: Mouse pressed left at (678, 425)
Screenshot: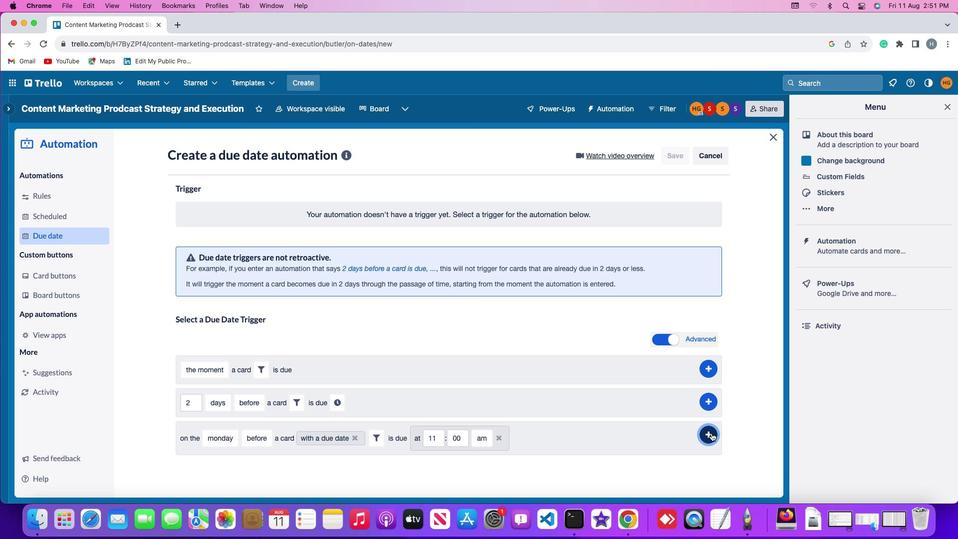 
Action: Mouse moved to (707, 360)
Screenshot: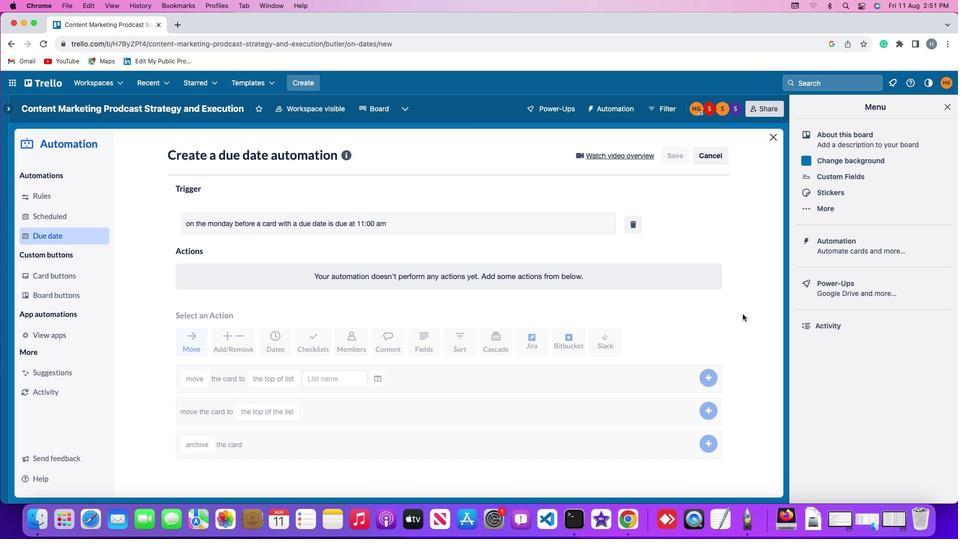 
